 Task: Create a due date automation trigger when advanced on, on the wednesday of the week before a card is due add basic not assigned to anyone at 11:00 AM.
Action: Mouse moved to (1149, 94)
Screenshot: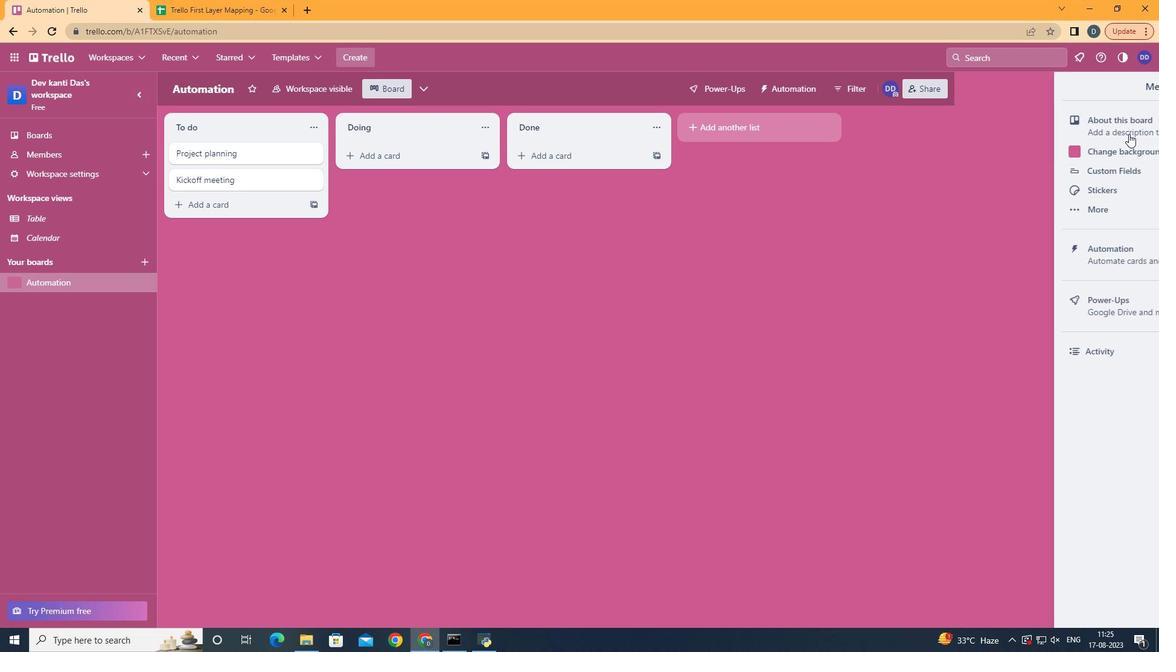 
Action: Mouse pressed left at (1149, 94)
Screenshot: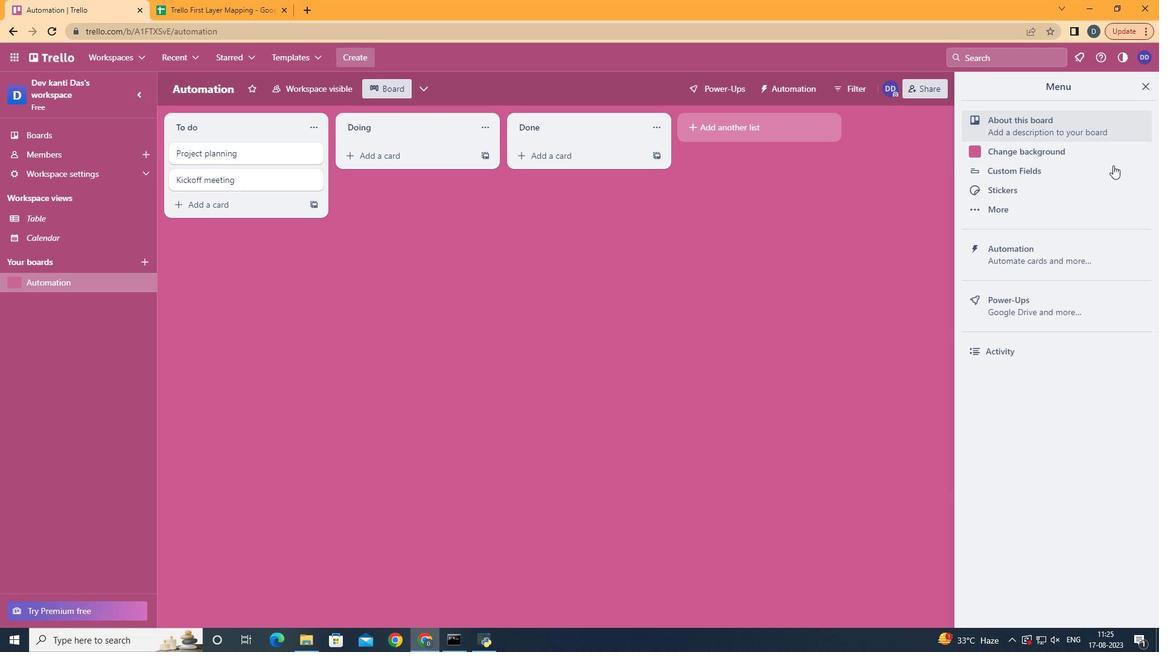 
Action: Mouse moved to (1073, 261)
Screenshot: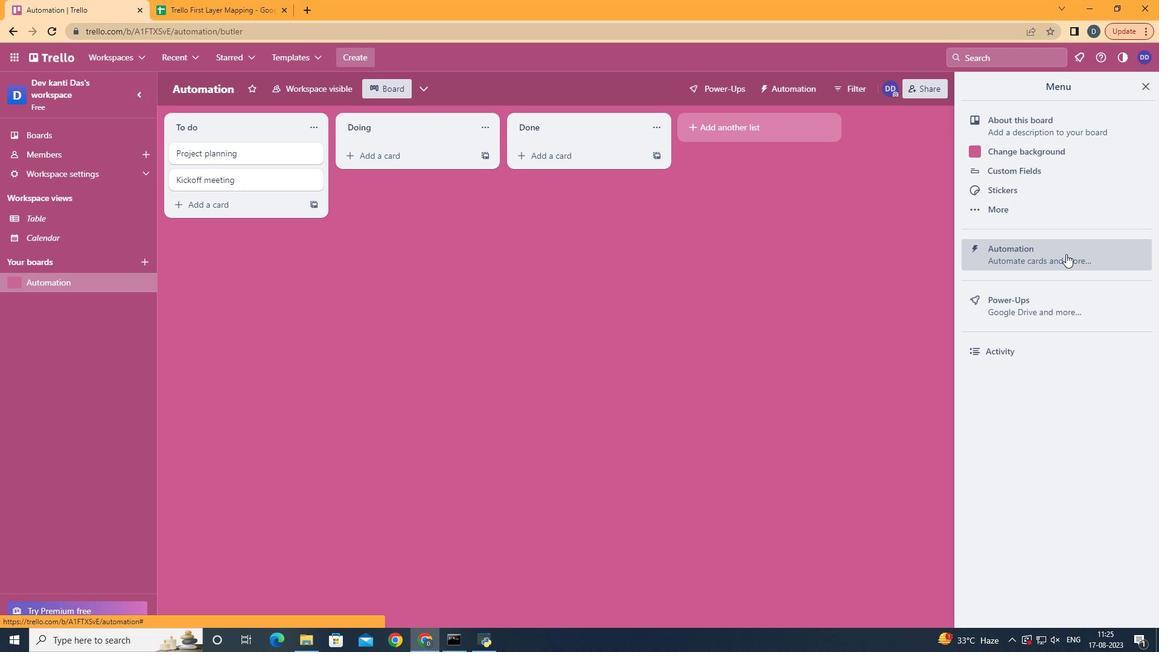 
Action: Mouse pressed left at (1073, 261)
Screenshot: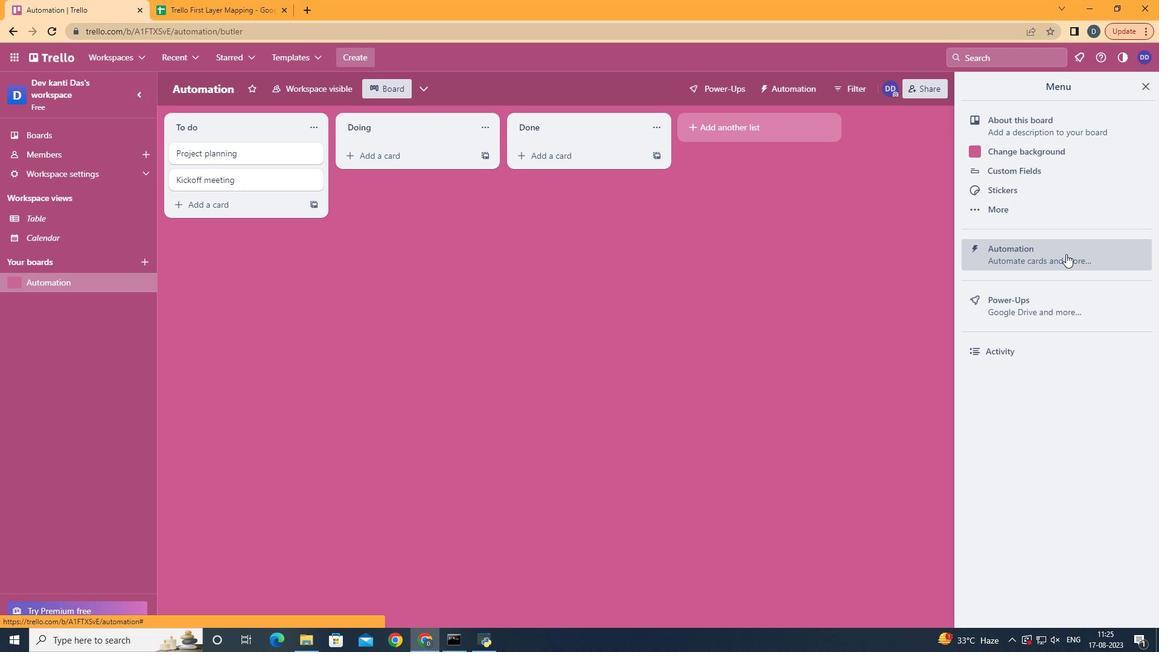 
Action: Mouse moved to (234, 245)
Screenshot: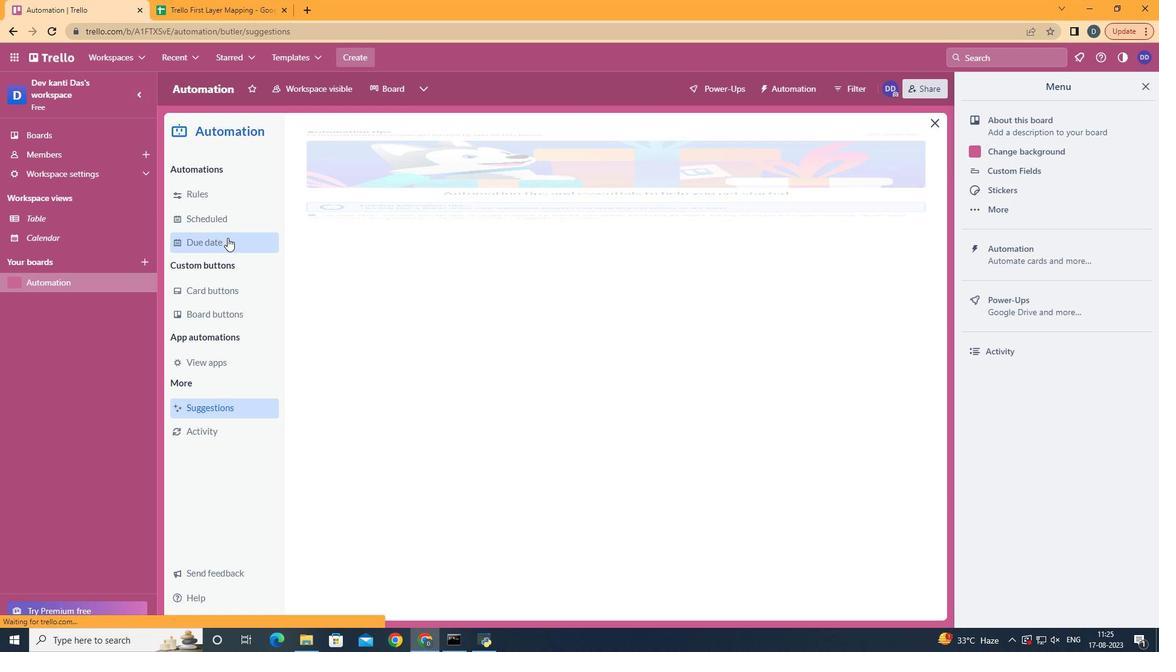 
Action: Mouse pressed left at (234, 245)
Screenshot: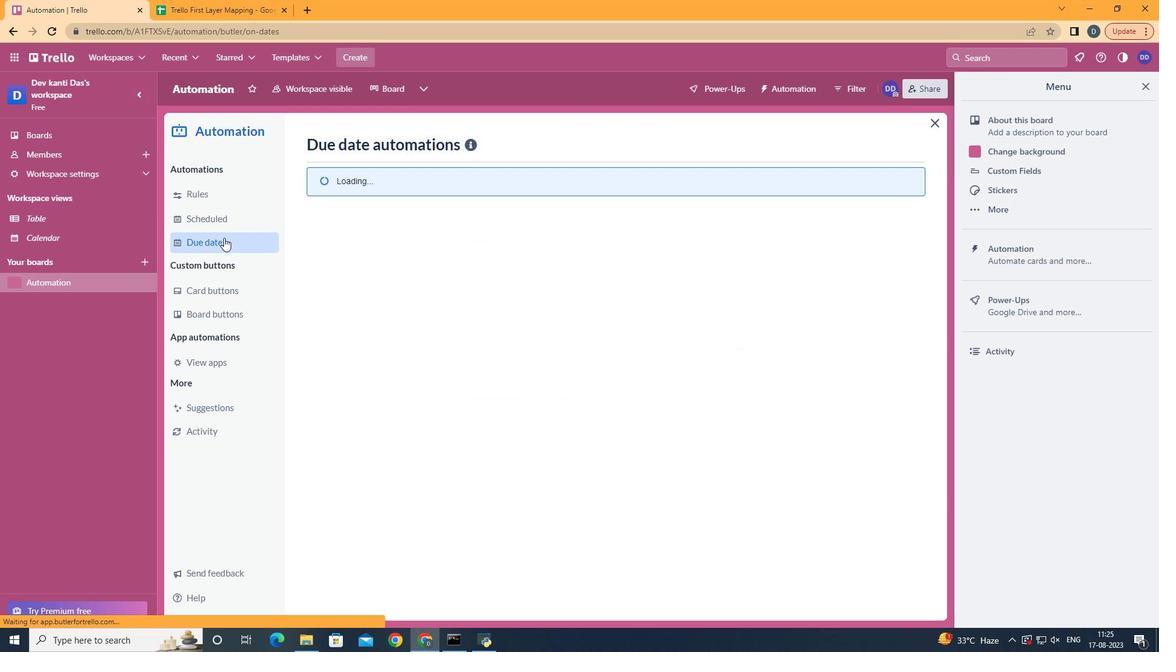
Action: Mouse moved to (859, 147)
Screenshot: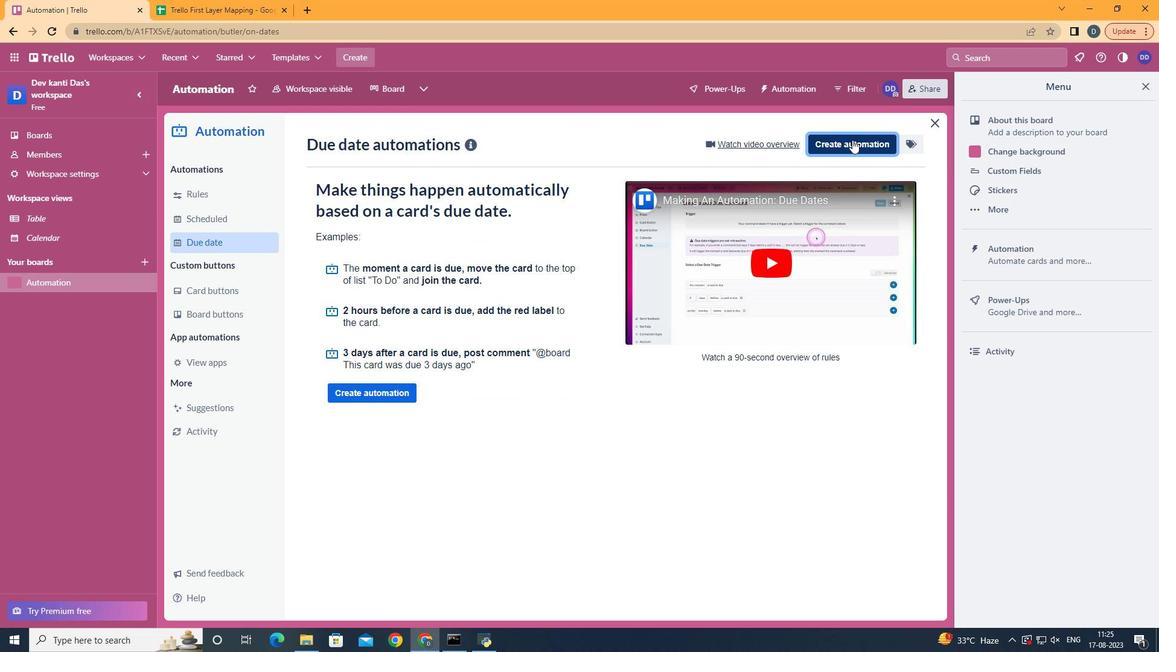 
Action: Mouse pressed left at (859, 147)
Screenshot: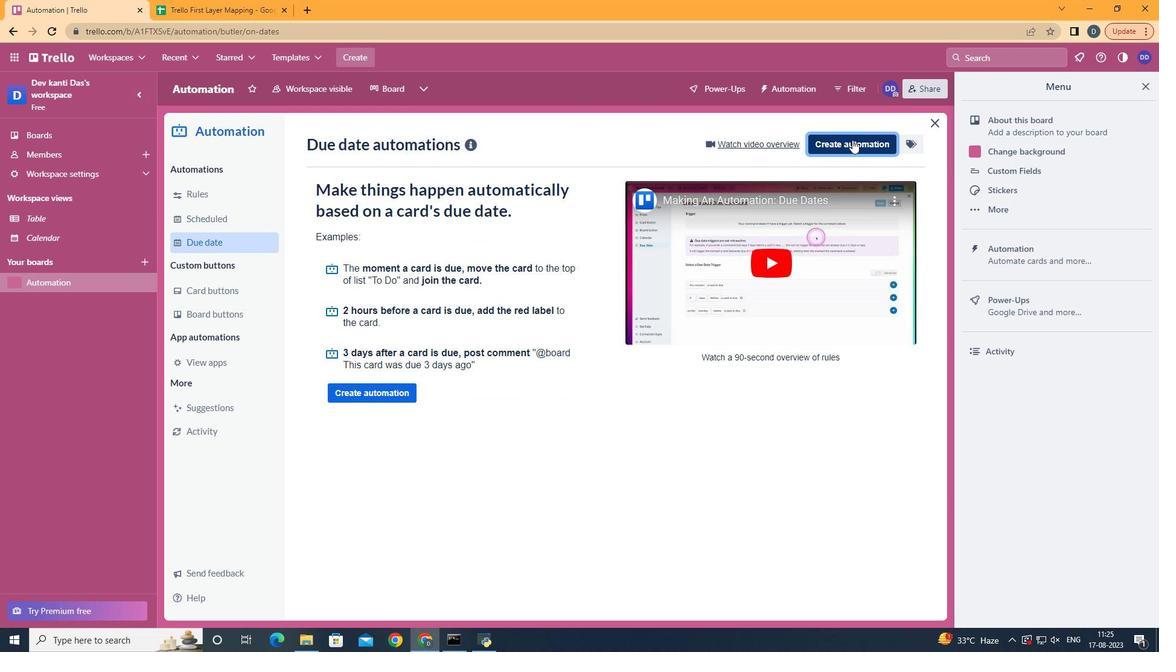 
Action: Mouse moved to (568, 256)
Screenshot: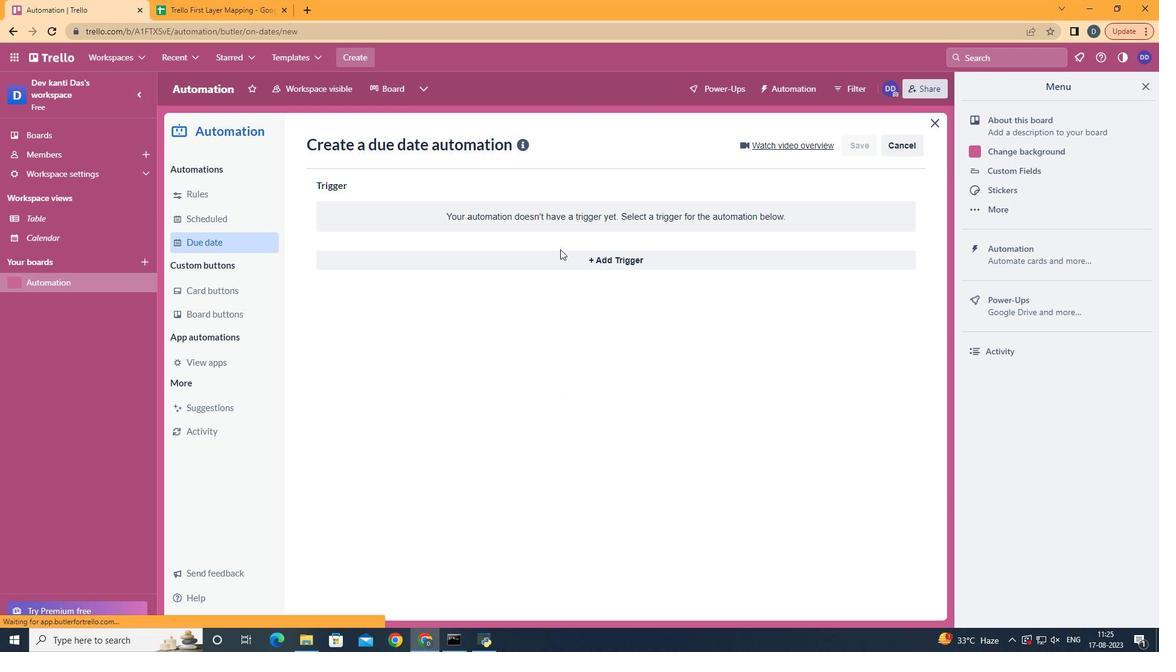 
Action: Mouse pressed left at (568, 256)
Screenshot: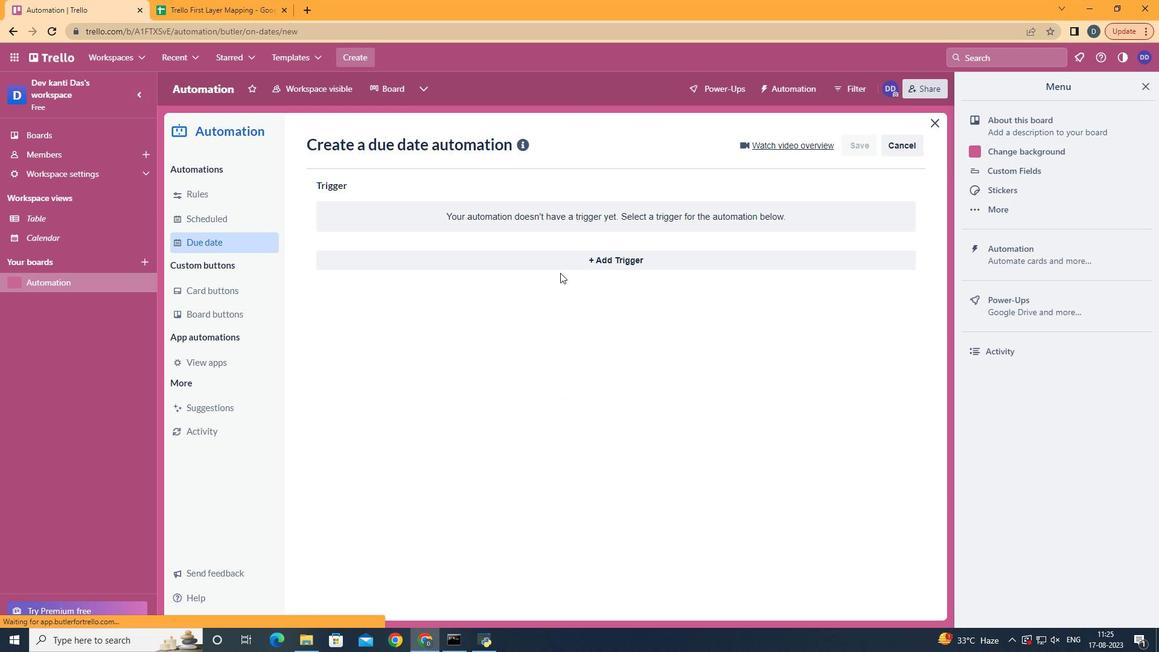 
Action: Mouse moved to (567, 280)
Screenshot: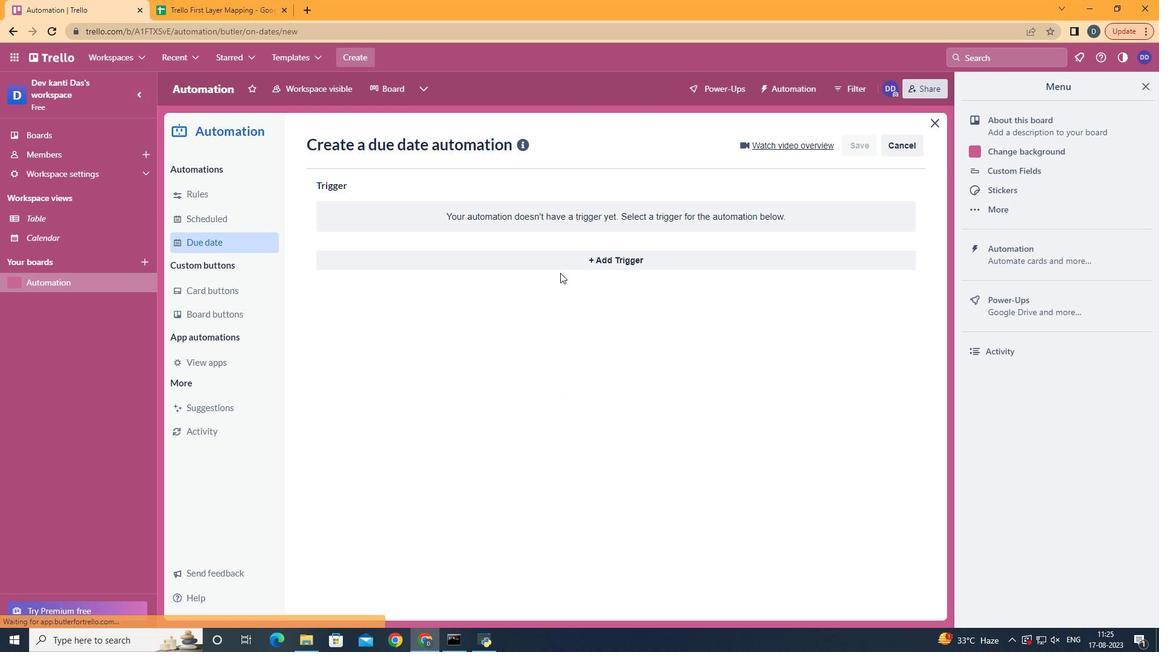 
Action: Mouse pressed left at (567, 280)
Screenshot: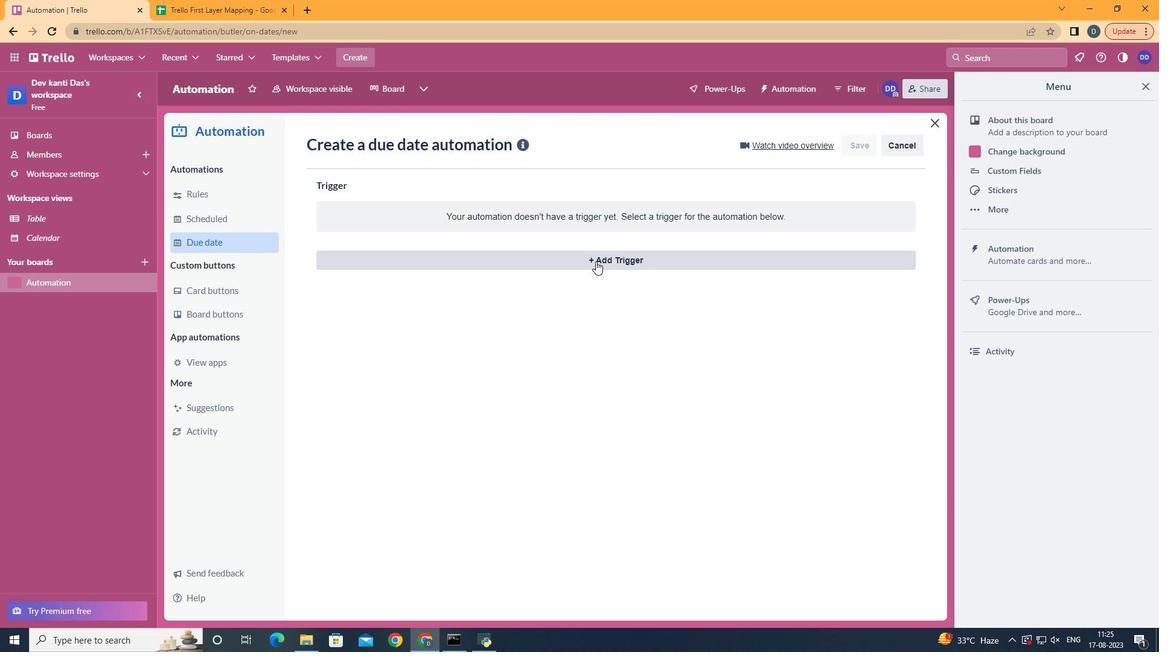 
Action: Mouse moved to (603, 268)
Screenshot: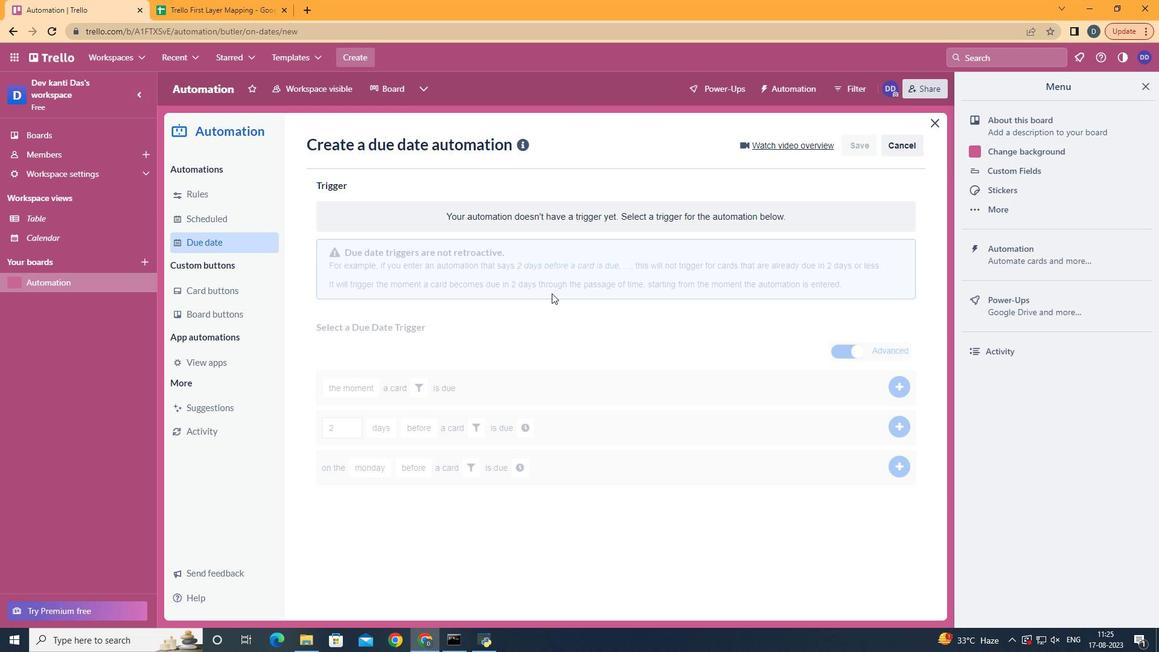 
Action: Mouse pressed left at (603, 268)
Screenshot: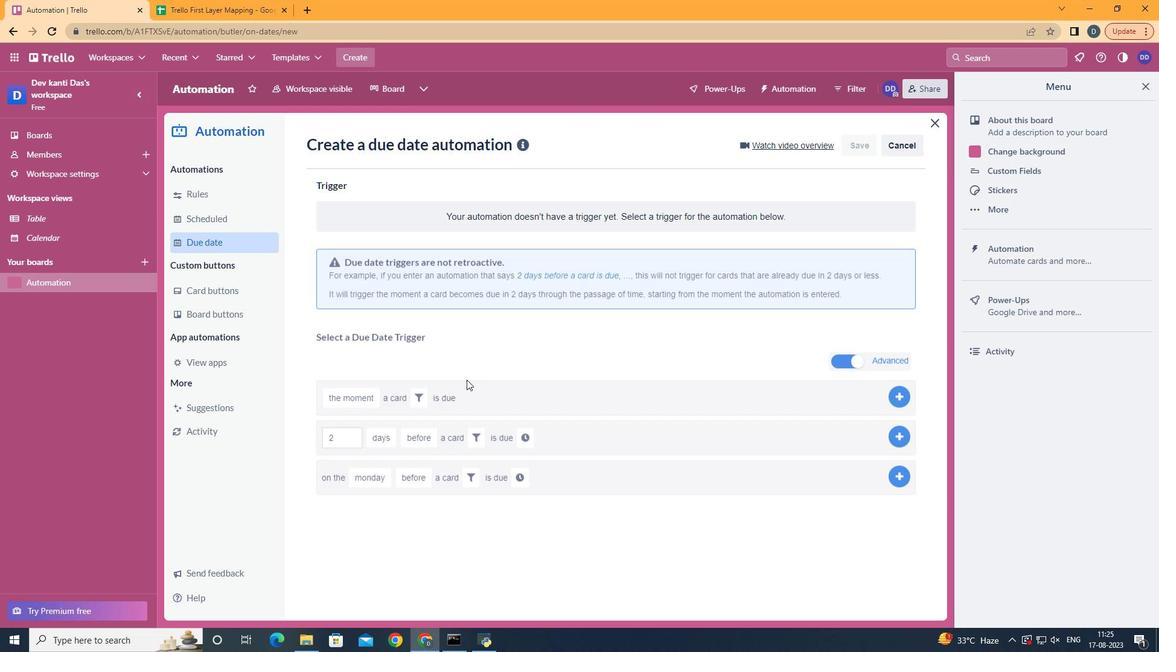 
Action: Mouse moved to (399, 373)
Screenshot: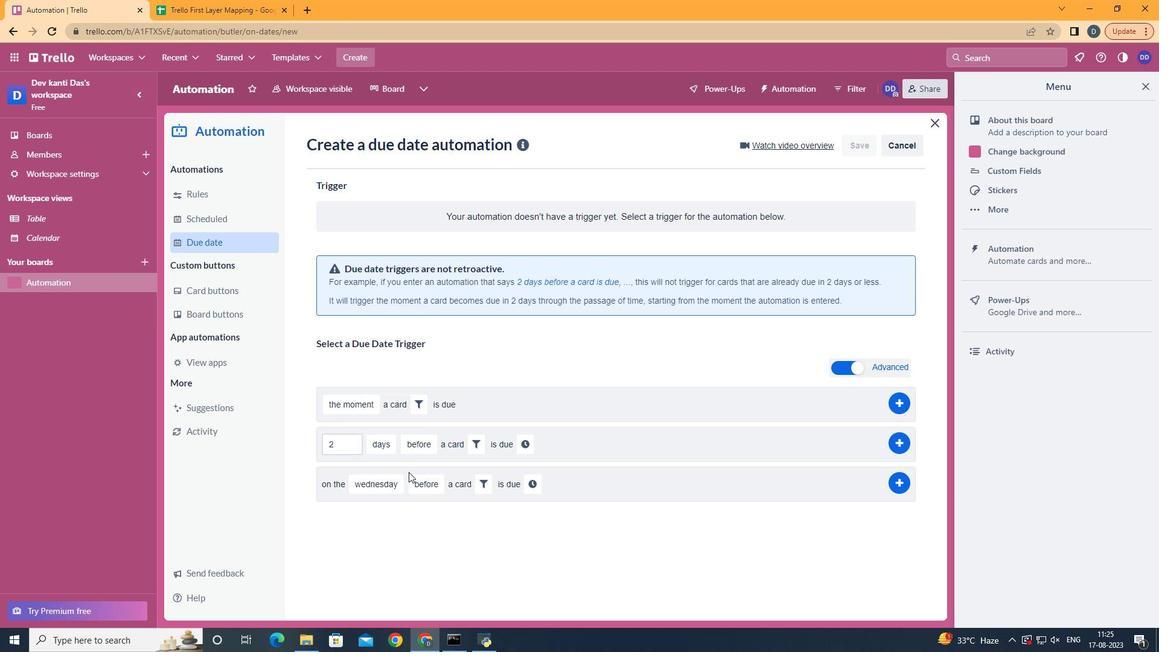 
Action: Mouse pressed left at (399, 373)
Screenshot: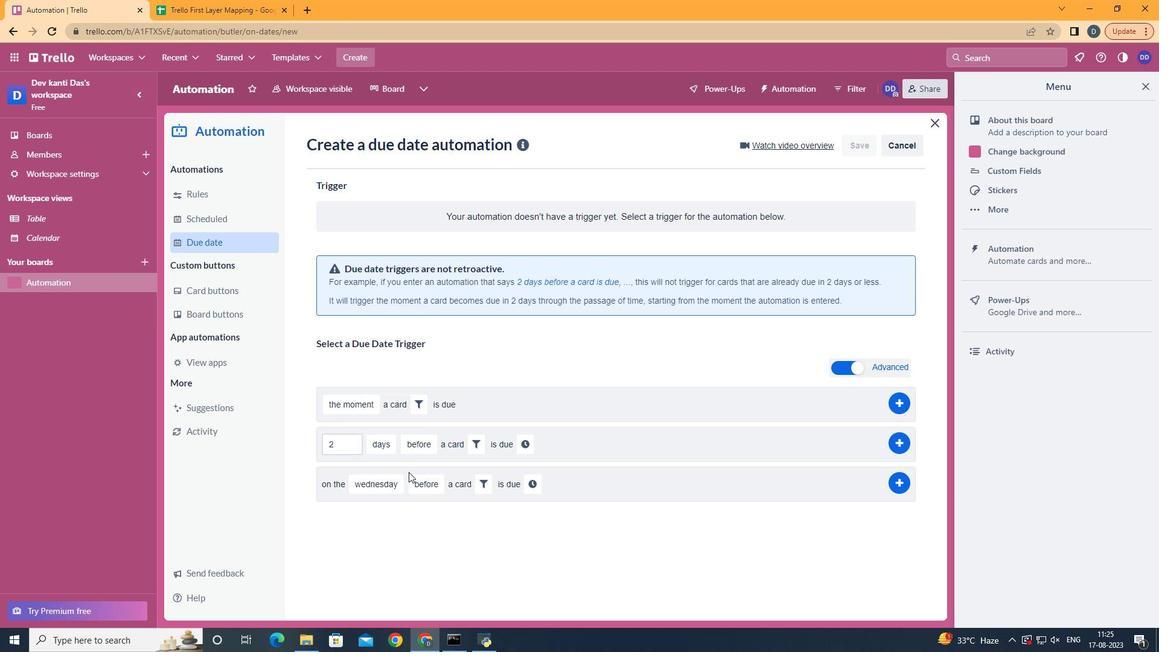 
Action: Mouse moved to (447, 585)
Screenshot: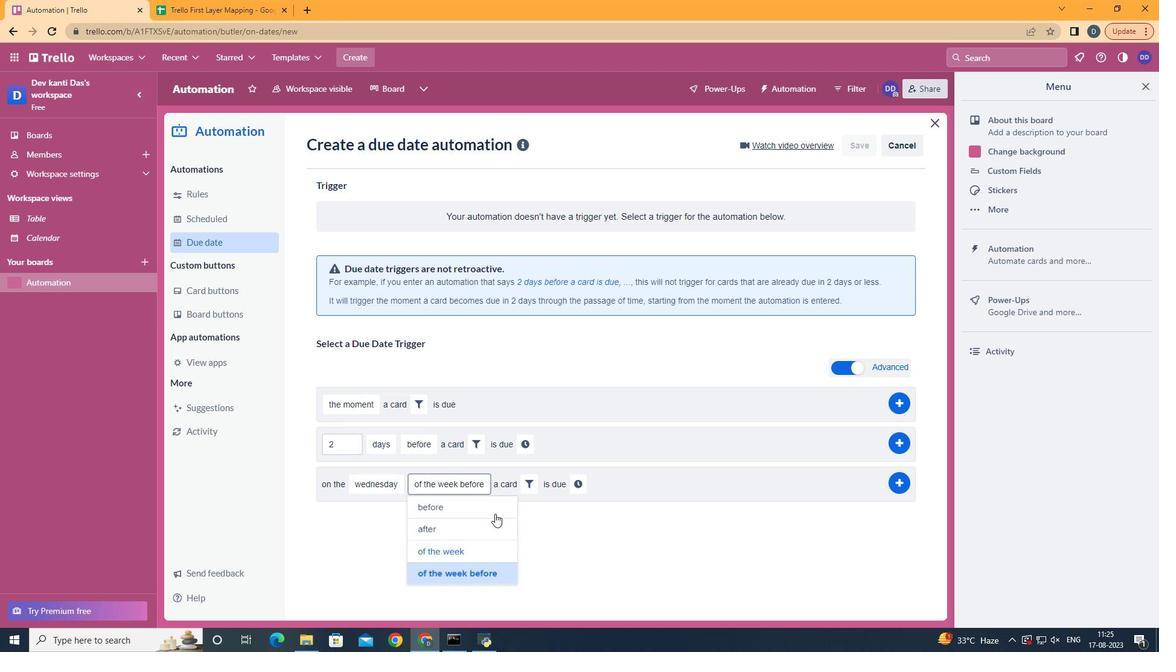 
Action: Mouse pressed left at (447, 585)
Screenshot: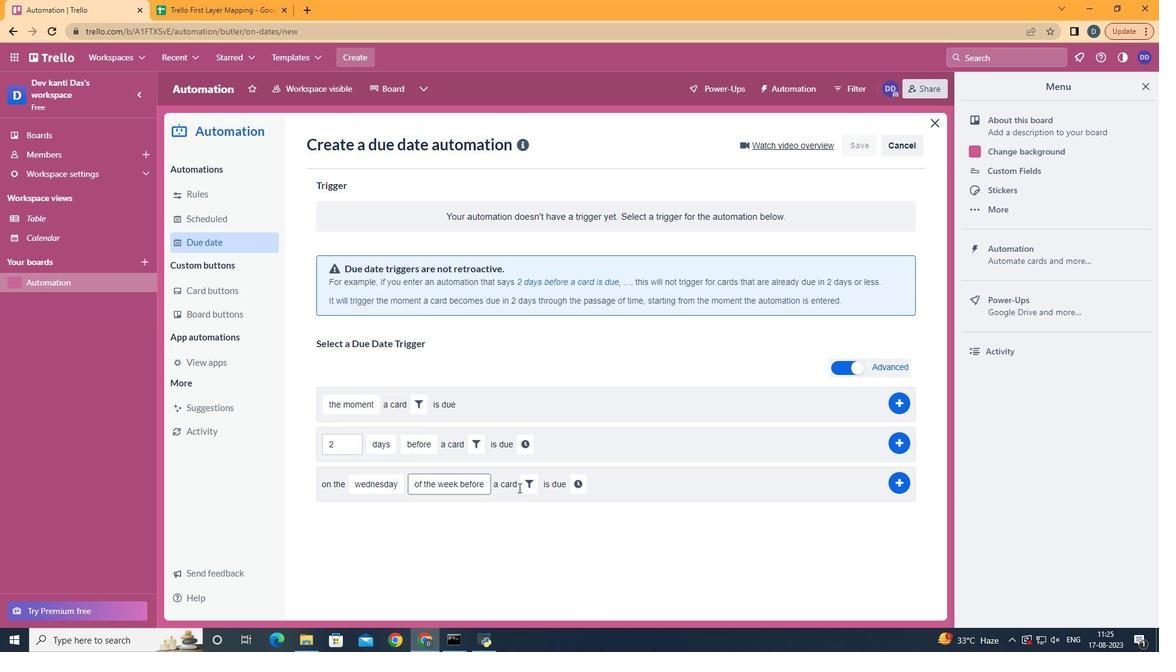 
Action: Mouse moved to (526, 494)
Screenshot: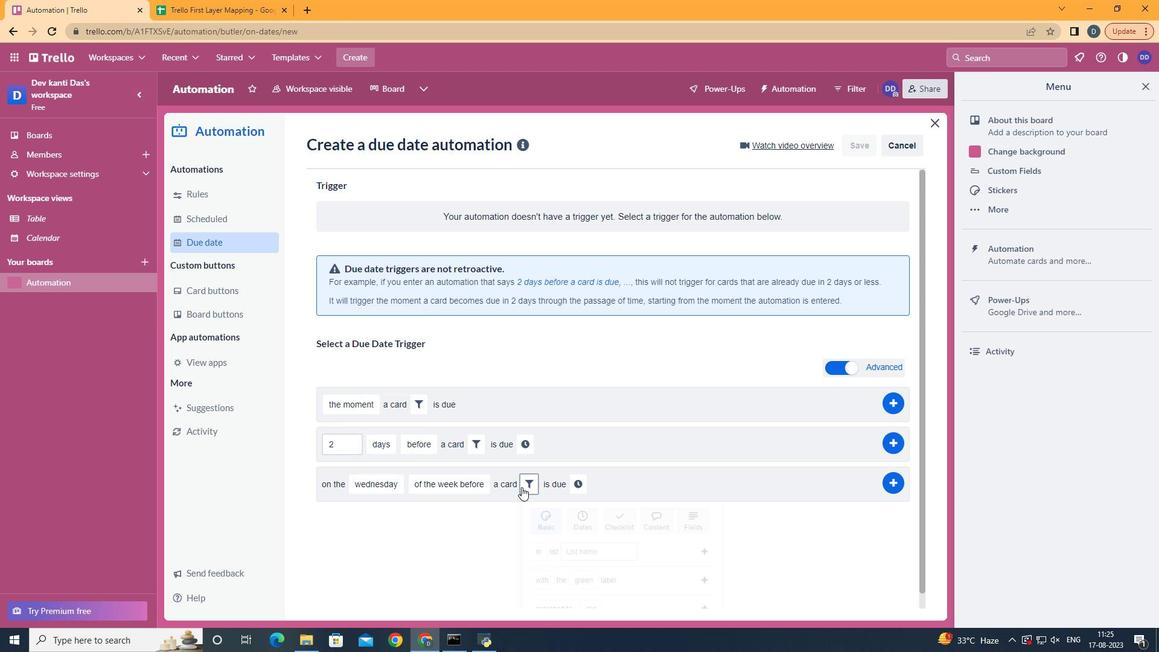 
Action: Mouse pressed left at (526, 494)
Screenshot: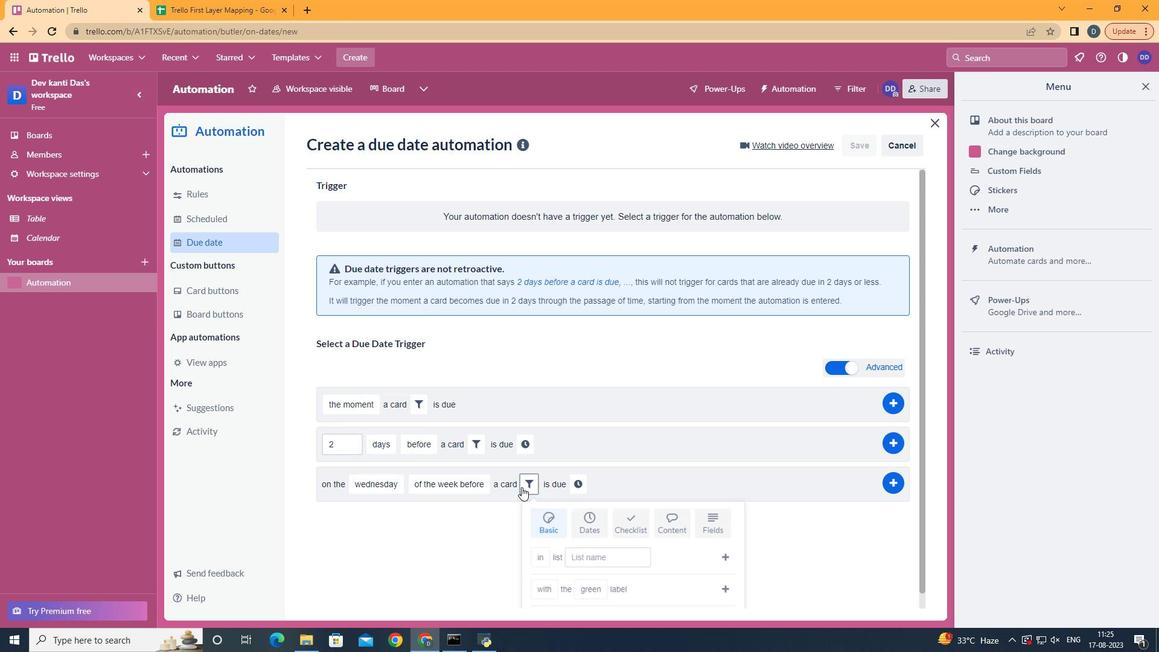 
Action: Mouse moved to (602, 566)
Screenshot: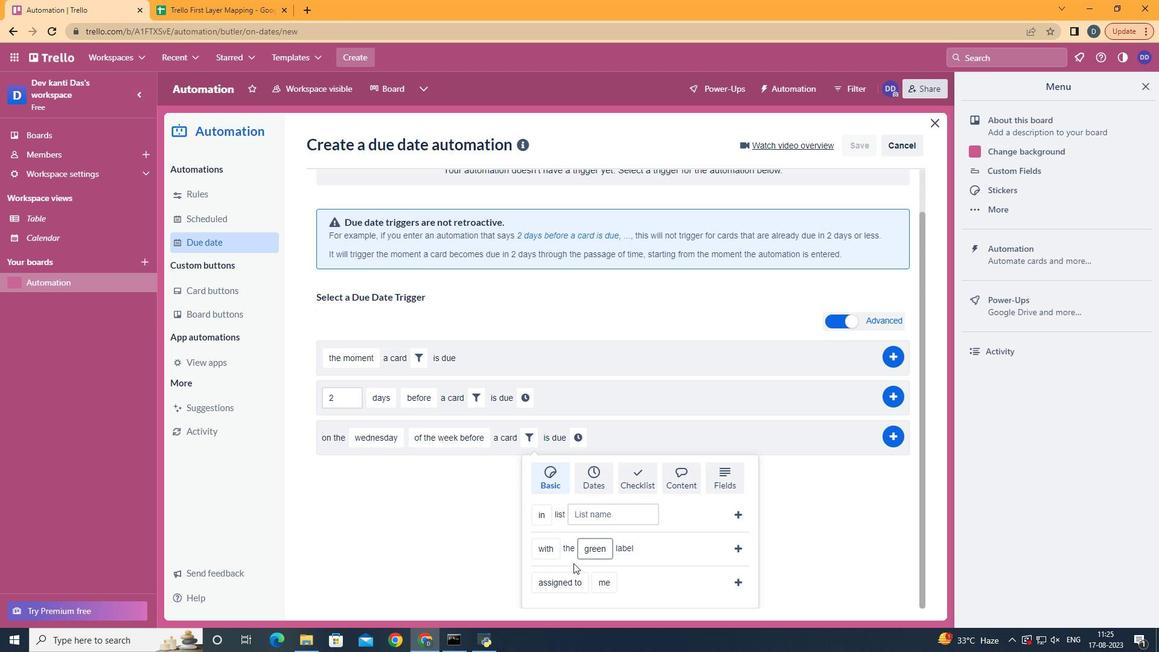 
Action: Mouse scrolled (602, 565) with delta (0, 0)
Screenshot: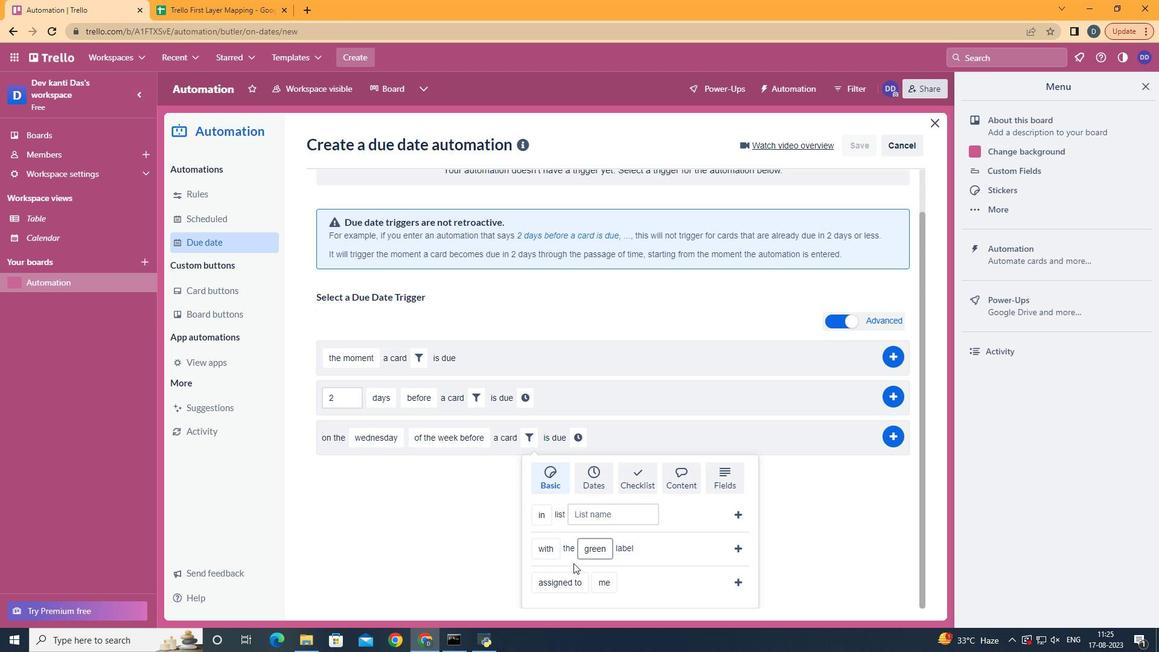 
Action: Mouse scrolled (602, 565) with delta (0, 0)
Screenshot: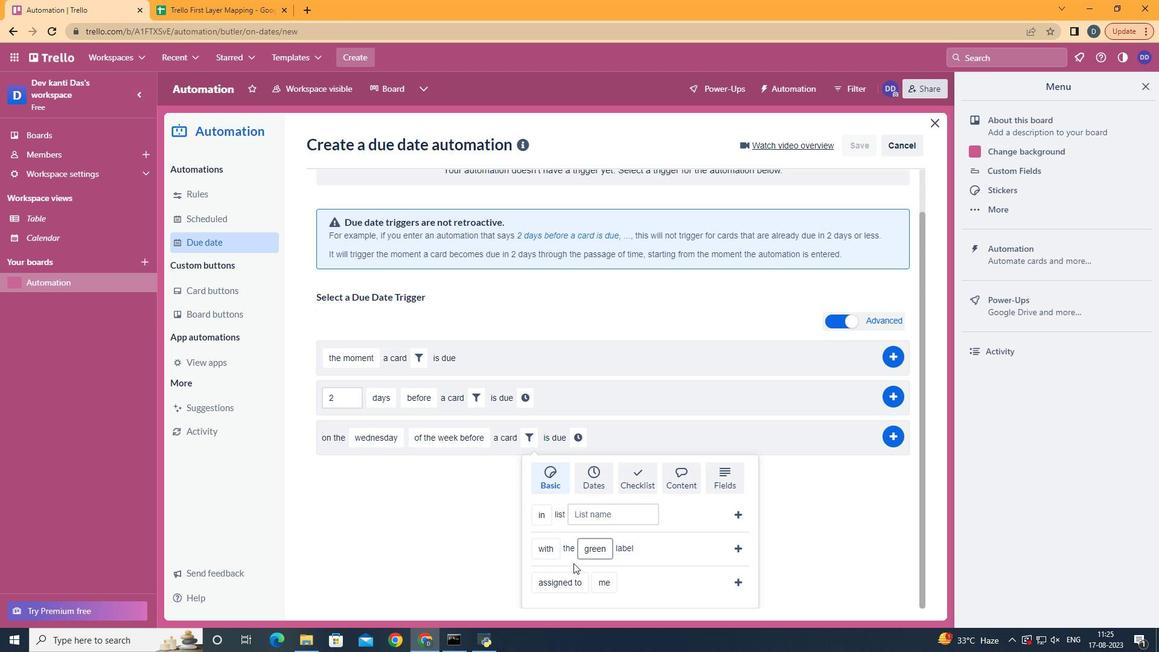 
Action: Mouse moved to (602, 566)
Screenshot: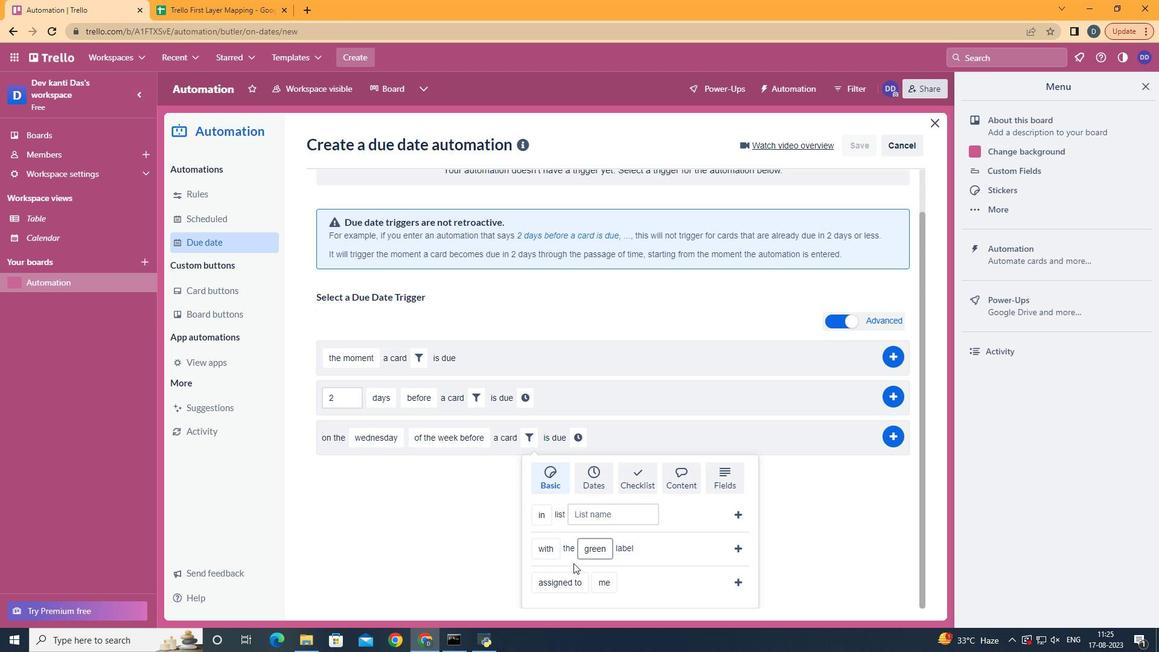 
Action: Mouse scrolled (602, 565) with delta (0, 0)
Screenshot: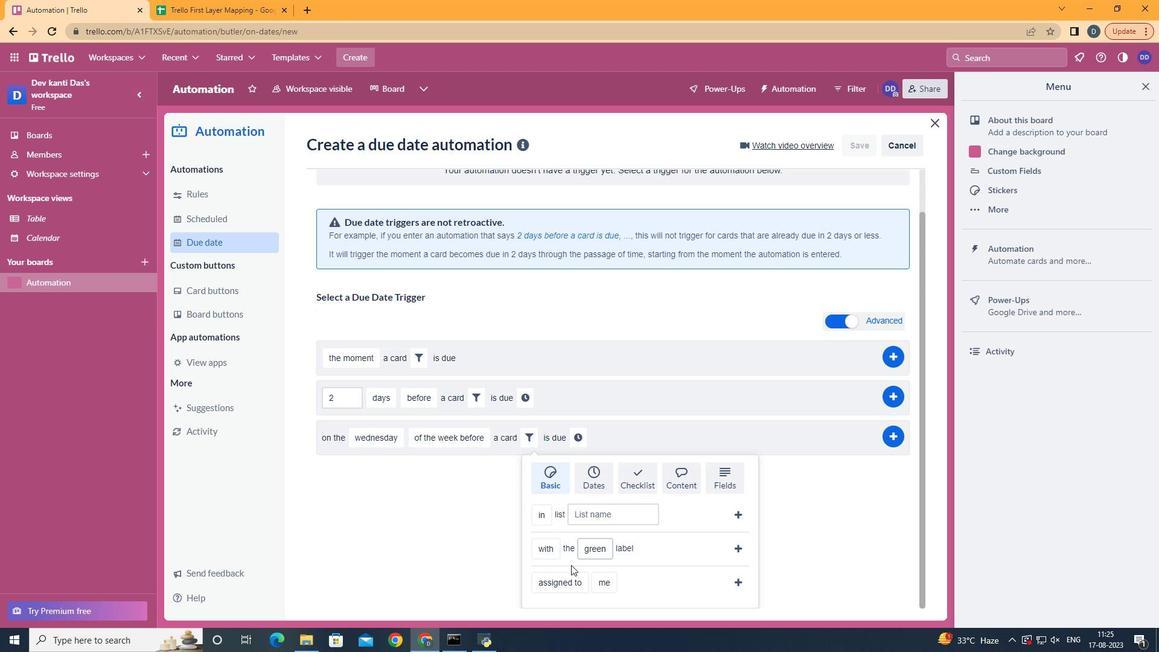 
Action: Mouse scrolled (602, 565) with delta (0, 0)
Screenshot: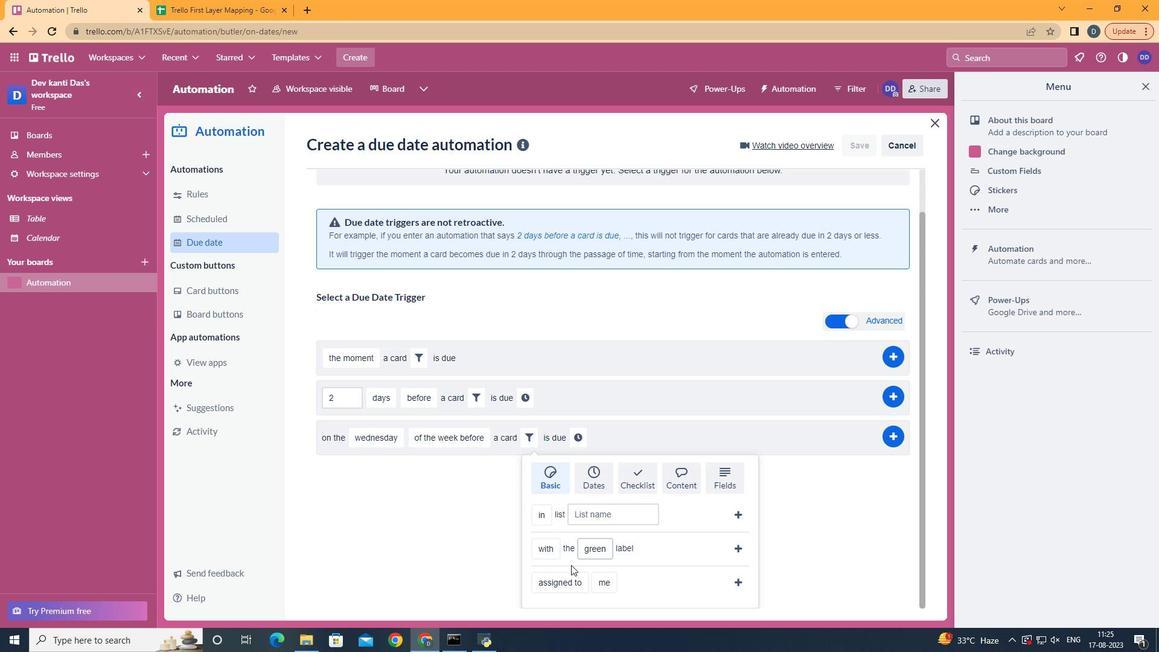
Action: Mouse moved to (594, 559)
Screenshot: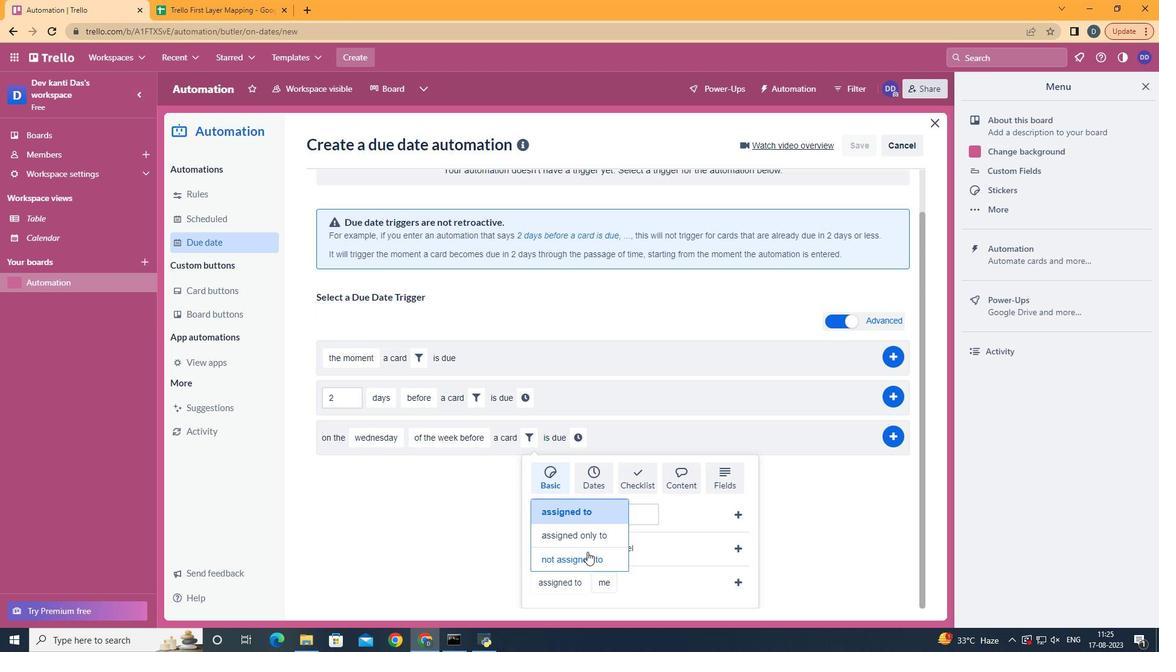
Action: Mouse pressed left at (594, 559)
Screenshot: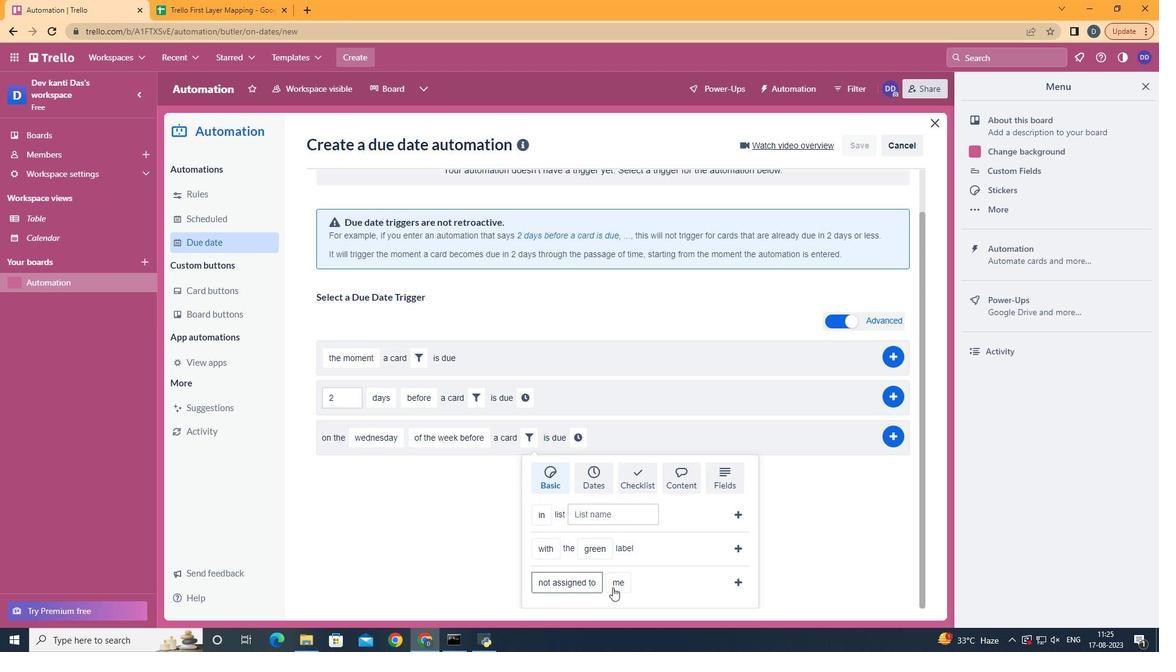 
Action: Mouse moved to (636, 539)
Screenshot: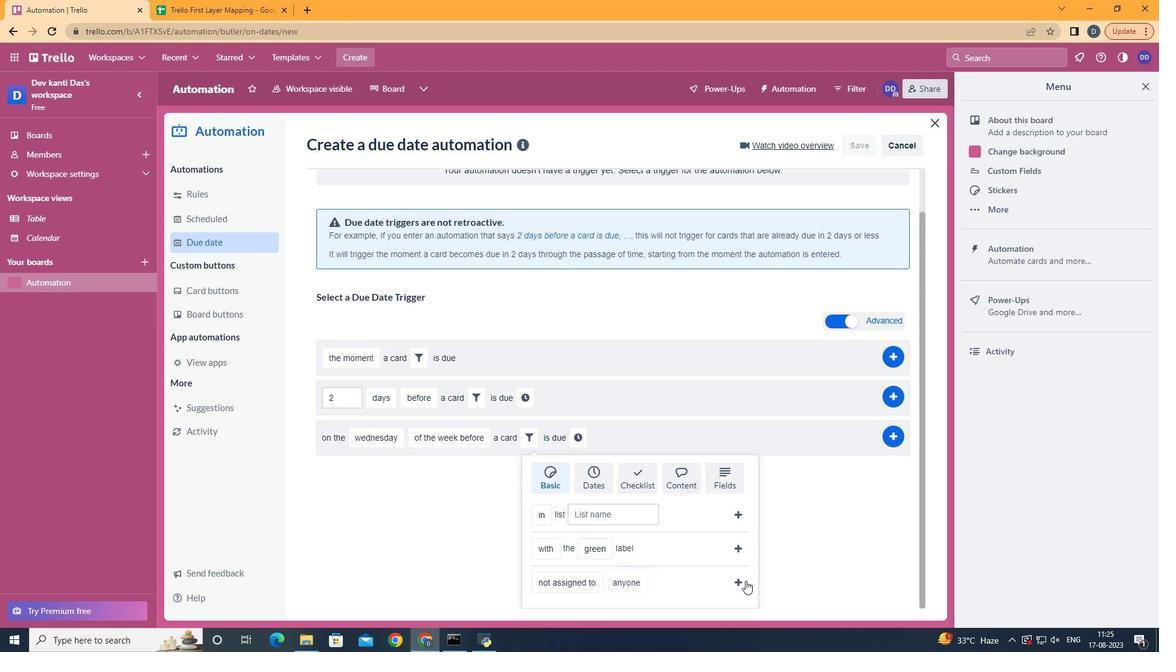 
Action: Mouse pressed left at (636, 539)
Screenshot: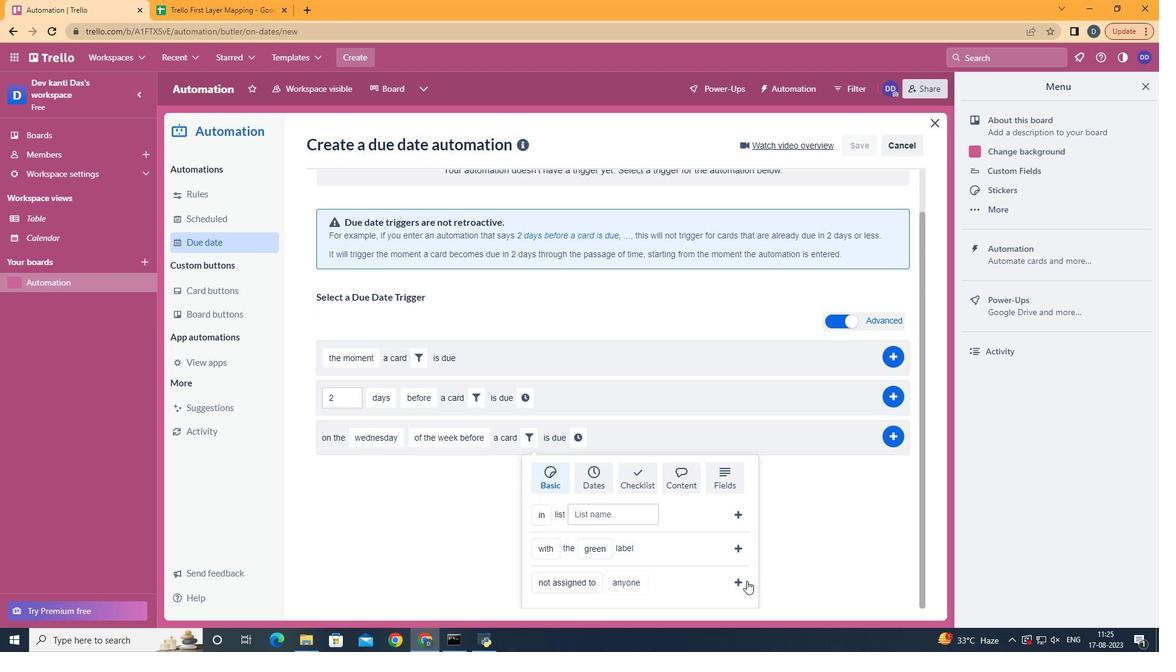
Action: Mouse moved to (754, 588)
Screenshot: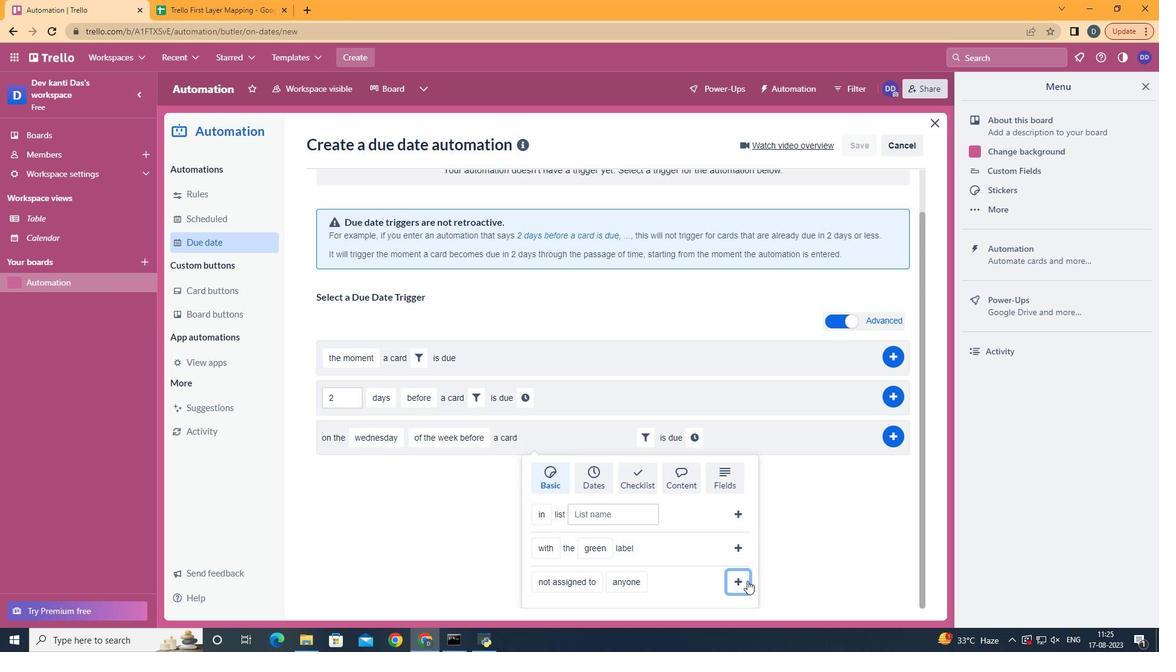 
Action: Mouse pressed left at (754, 588)
Screenshot: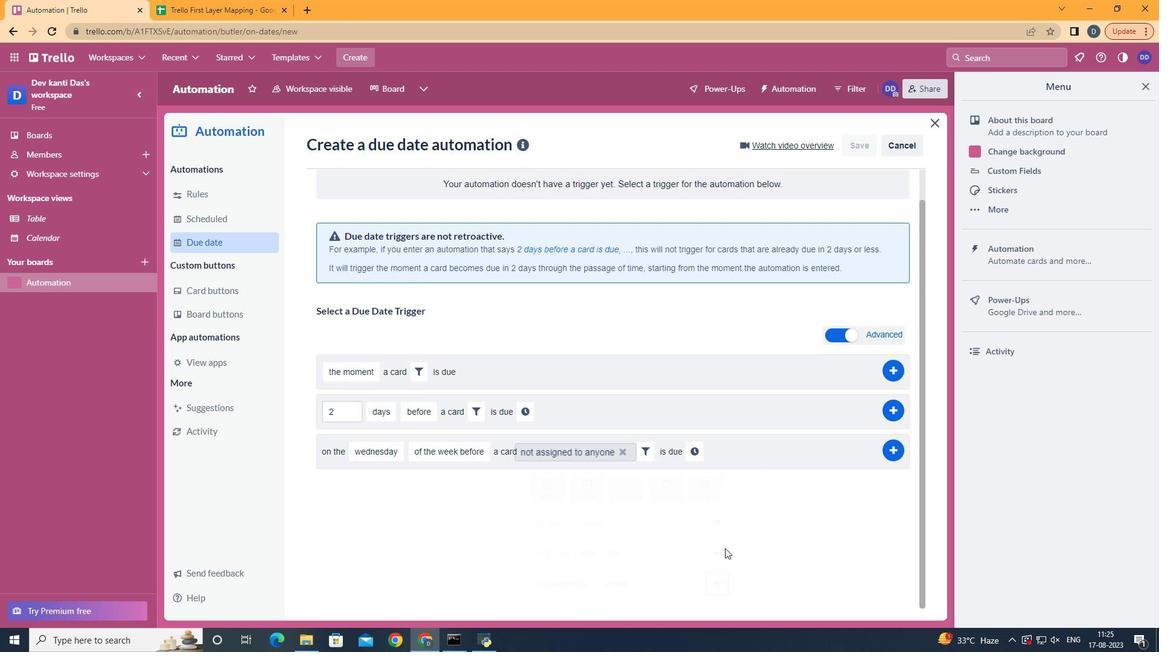 
Action: Mouse moved to (706, 498)
Screenshot: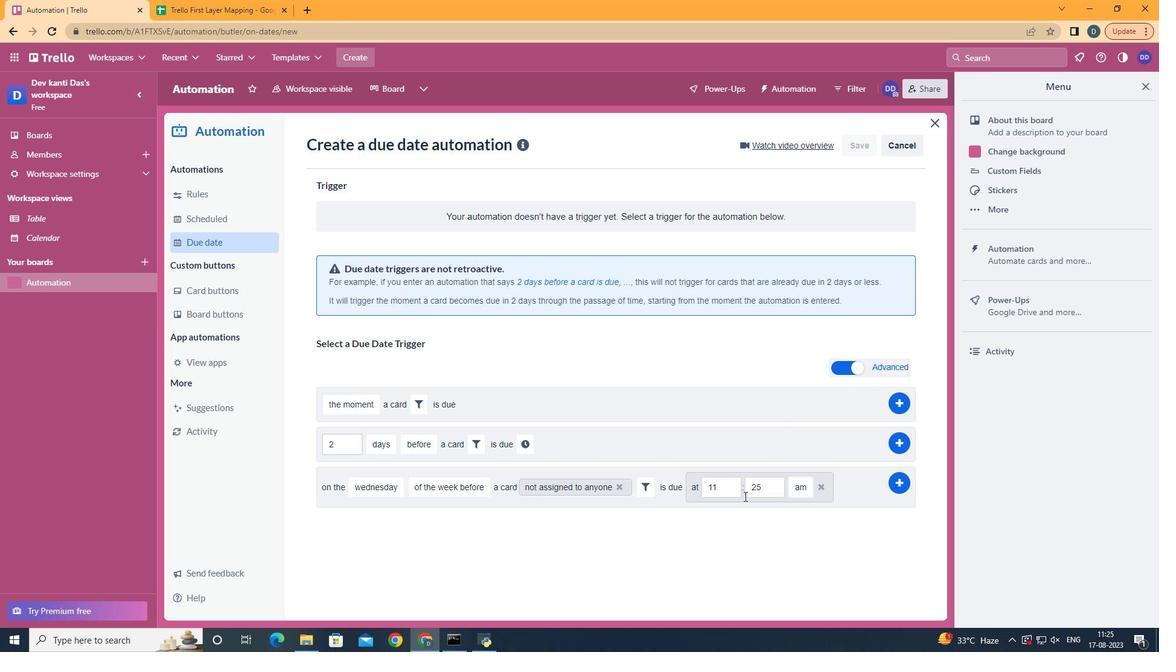 
Action: Mouse pressed left at (706, 498)
Screenshot: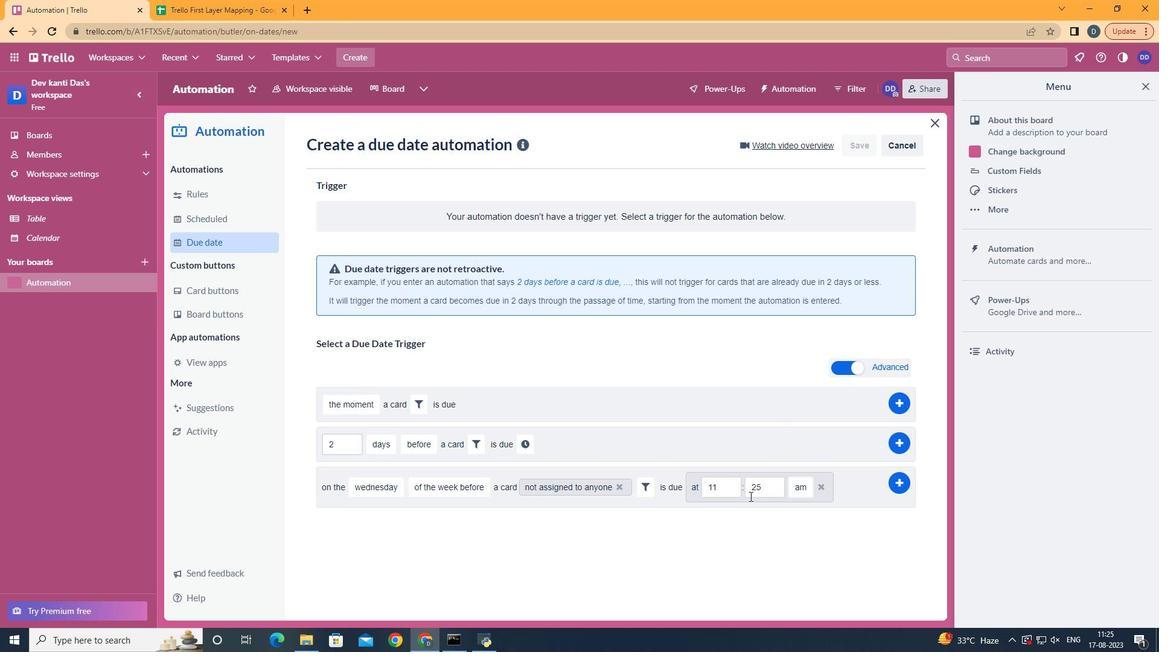 
Action: Mouse moved to (775, 503)
Screenshot: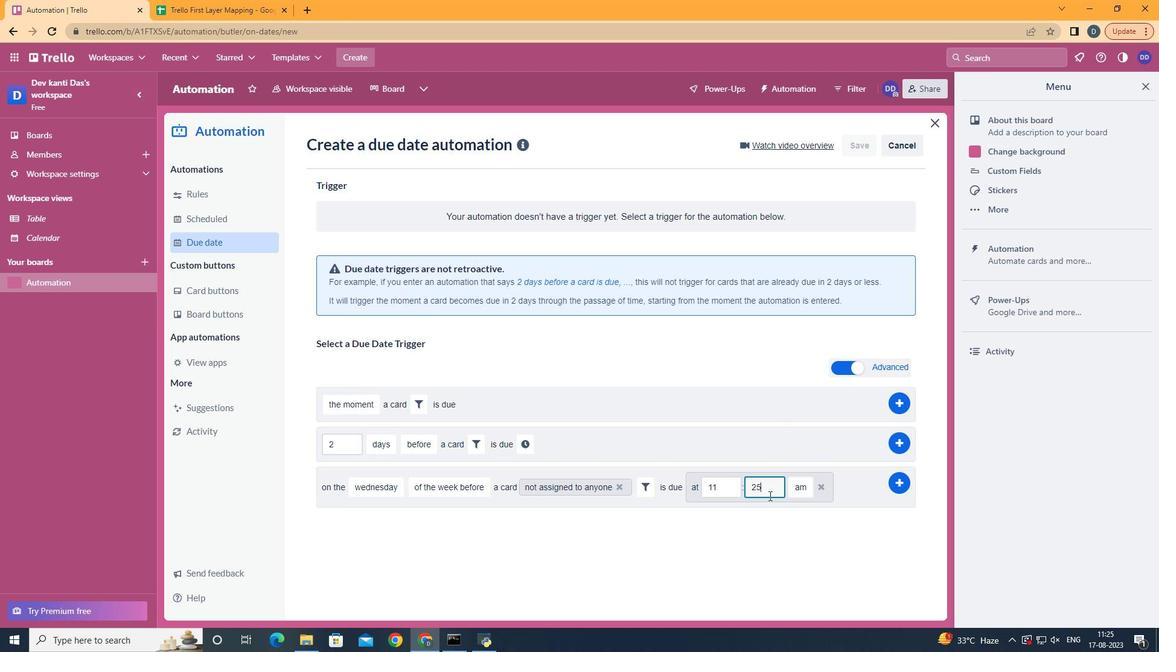 
Action: Mouse pressed left at (775, 503)
Screenshot: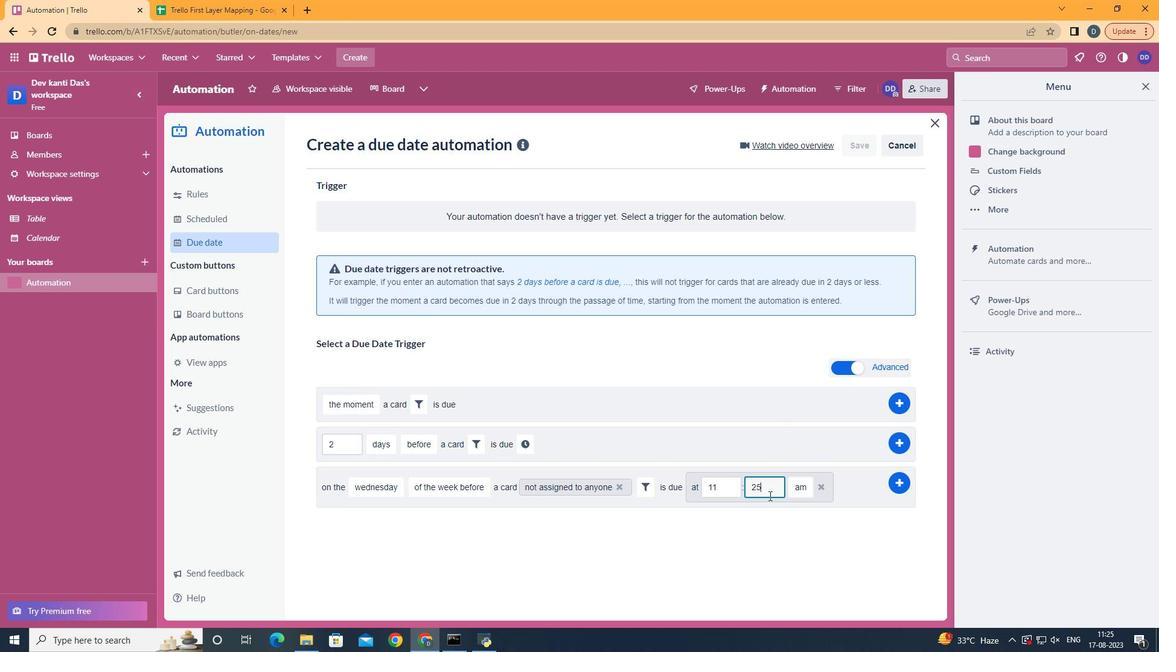 
Action: Mouse moved to (776, 503)
Screenshot: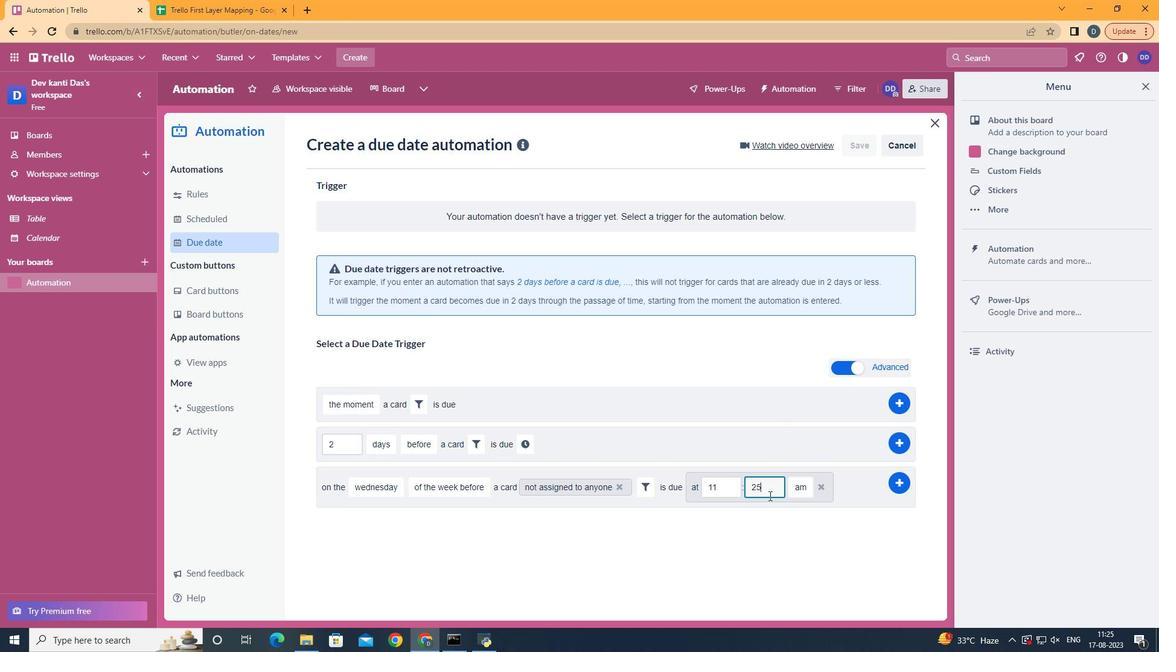 
Action: Key pressed <Key.backspace><Key.backspace>00
Screenshot: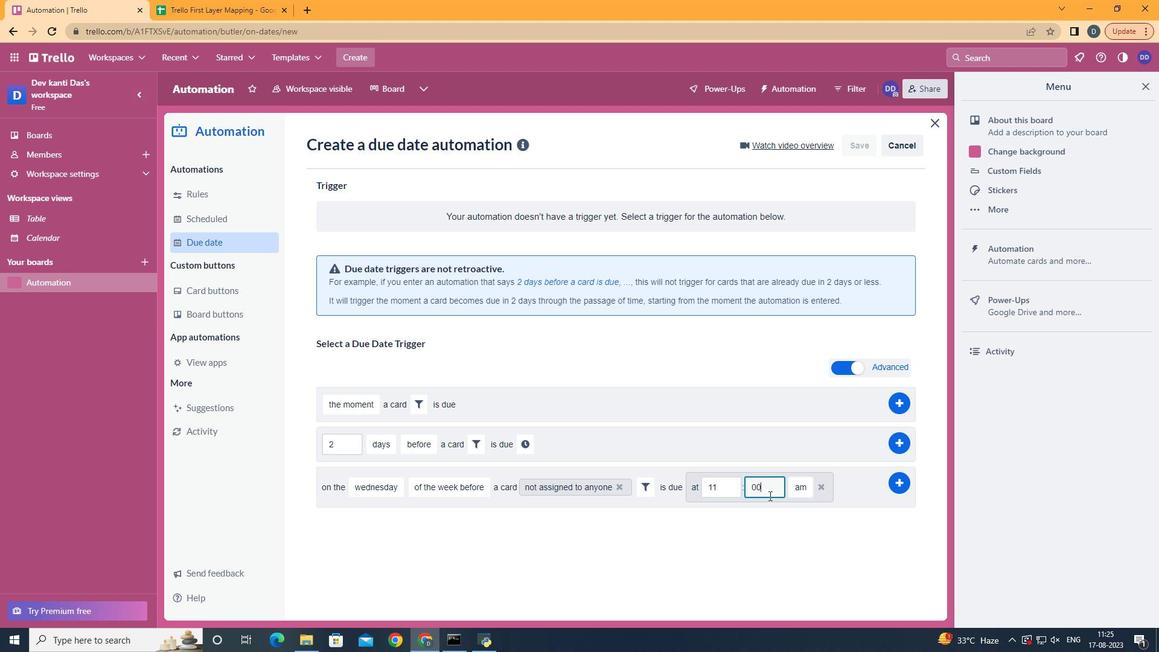 
Action: Mouse moved to (916, 489)
Screenshot: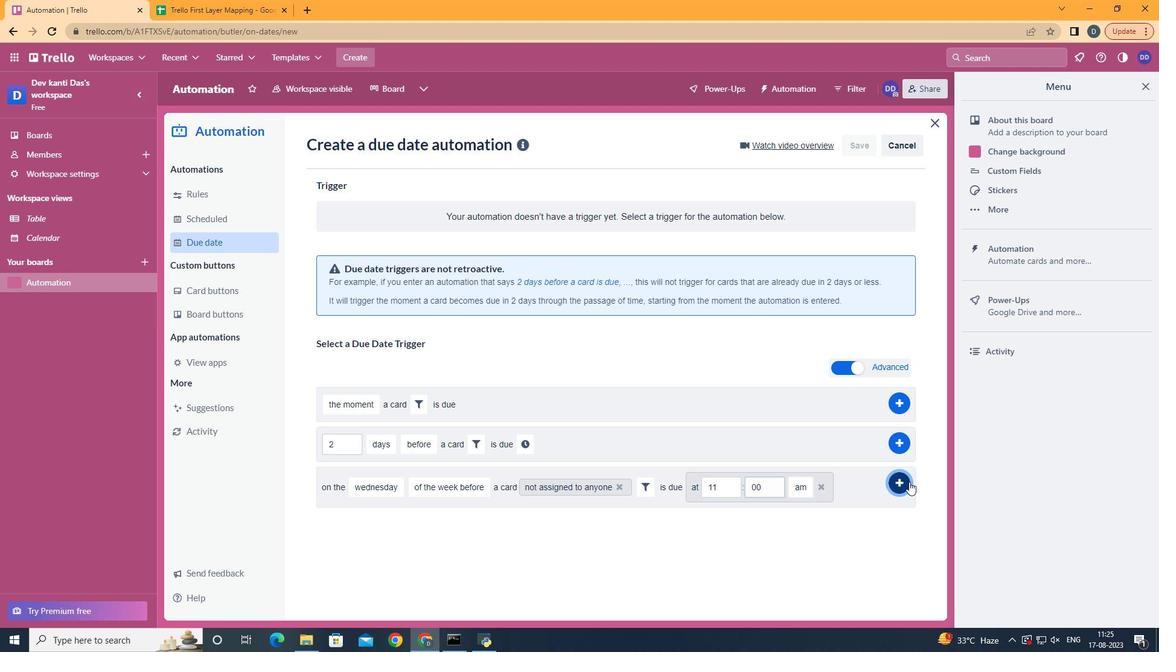 
Action: Mouse pressed left at (916, 489)
Screenshot: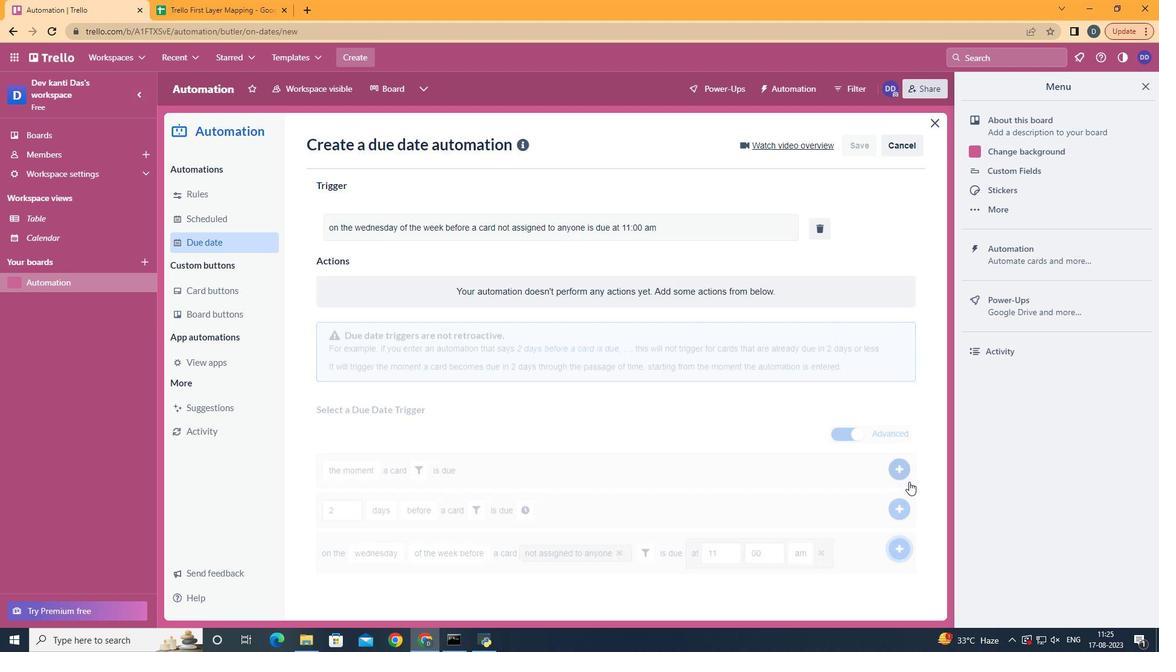 
Action: Mouse moved to (917, 488)
Screenshot: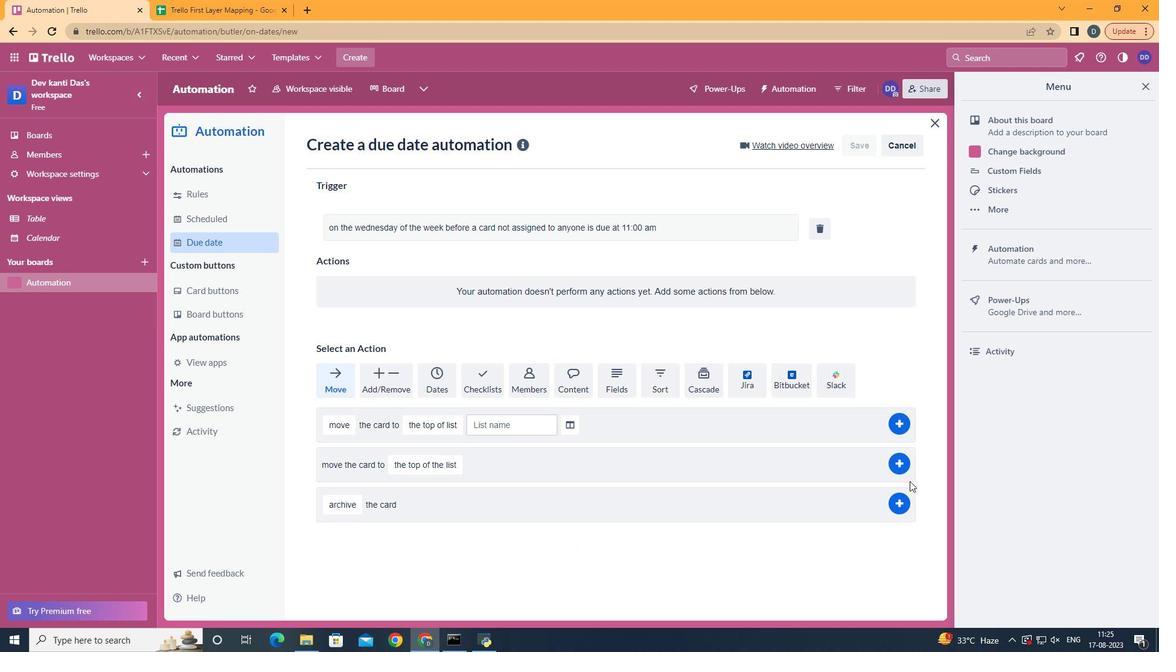 
